 Task: Sort the list "backlog" by label "yellow" "descending".
Action: Mouse moved to (681, 183)
Screenshot: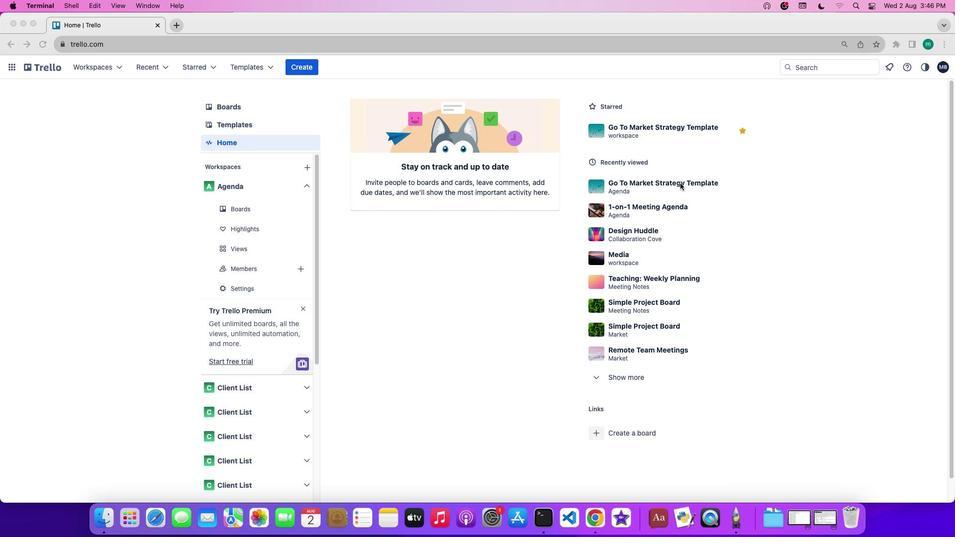 
Action: Mouse pressed left at (681, 183)
Screenshot: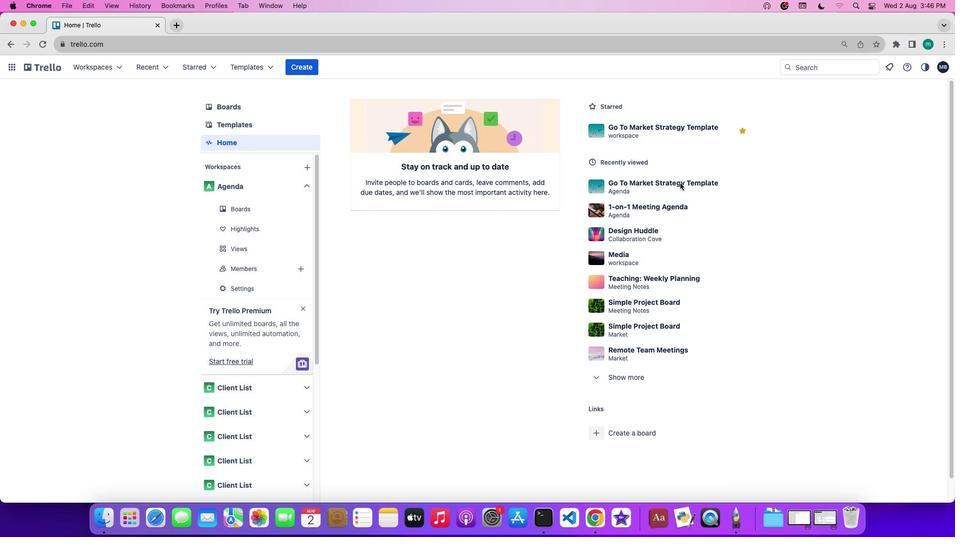 
Action: Mouse pressed left at (681, 183)
Screenshot: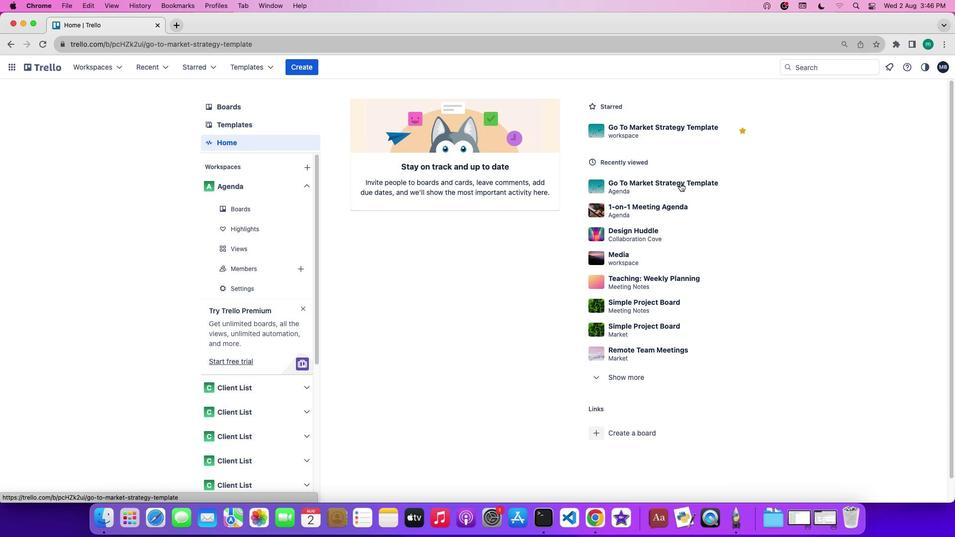 
Action: Mouse moved to (936, 222)
Screenshot: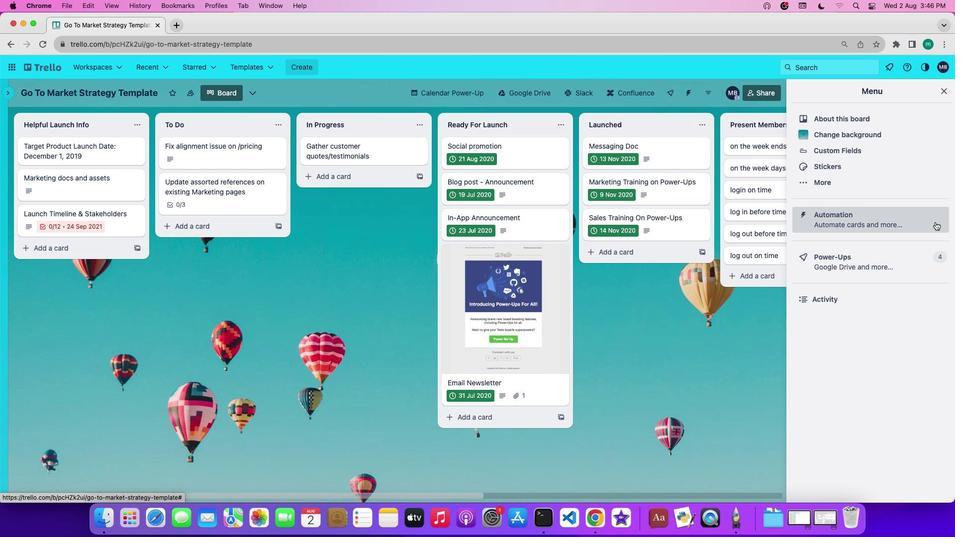 
Action: Mouse pressed left at (936, 222)
Screenshot: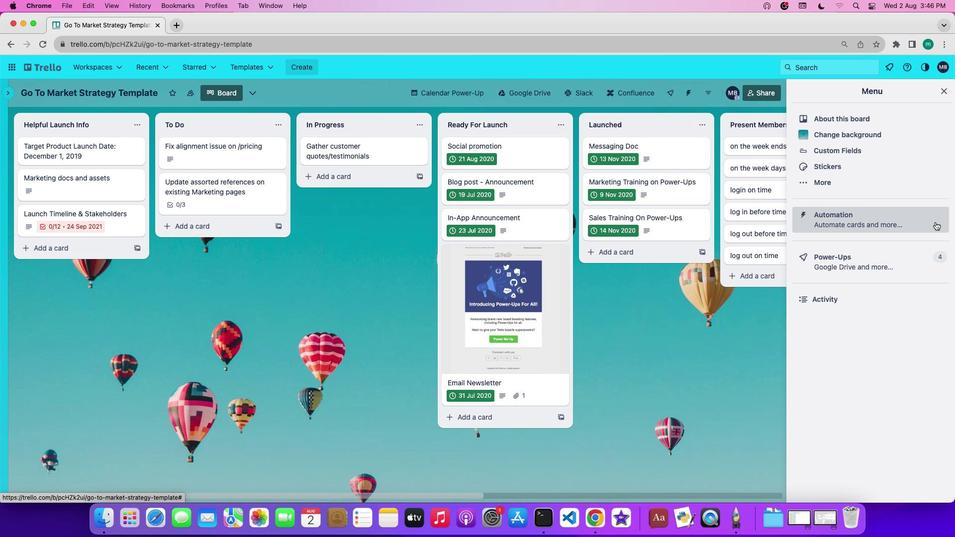 
Action: Mouse moved to (47, 253)
Screenshot: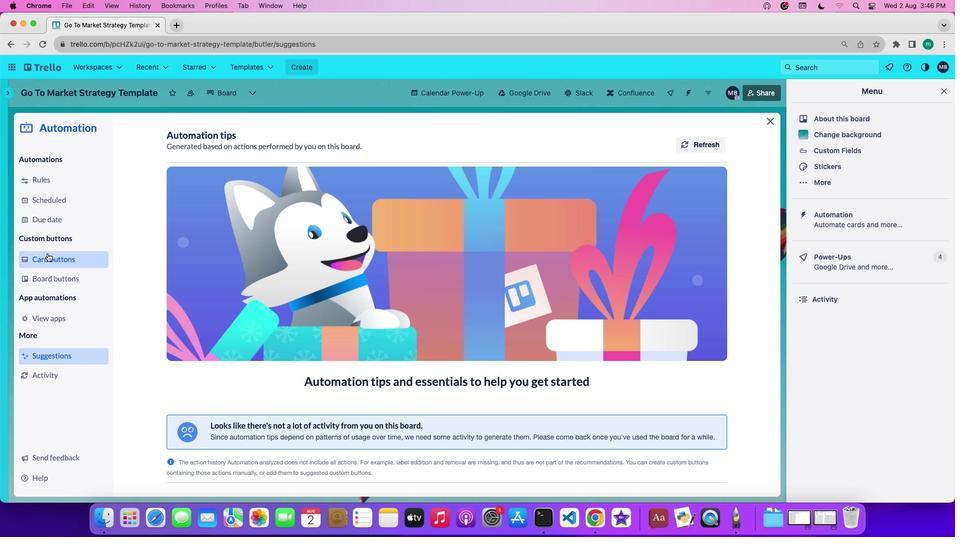 
Action: Mouse pressed left at (47, 253)
Screenshot: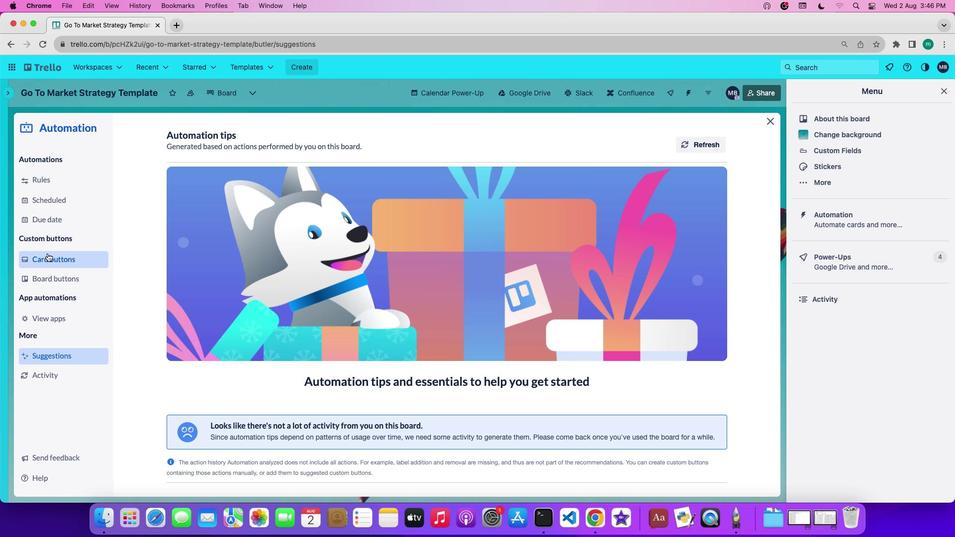 
Action: Mouse moved to (224, 341)
Screenshot: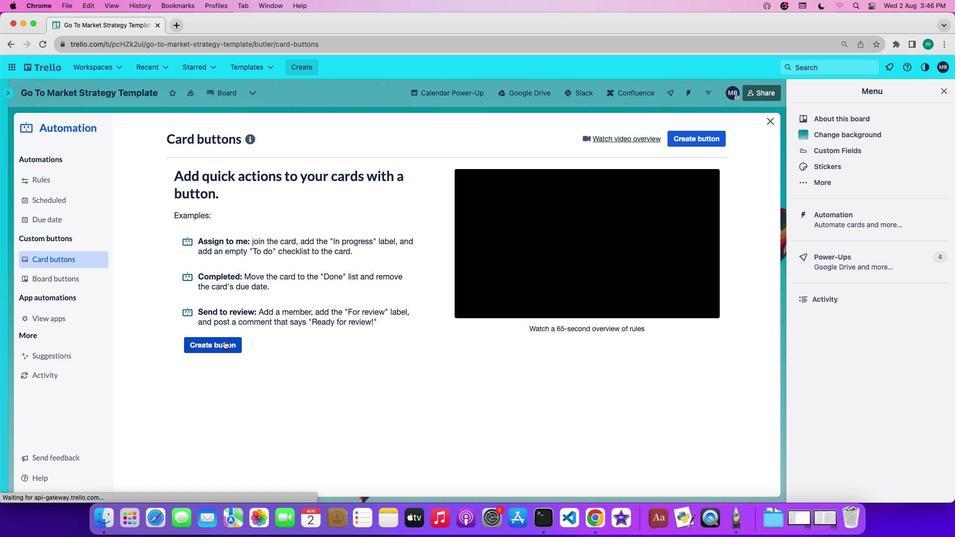 
Action: Mouse pressed left at (224, 341)
Screenshot: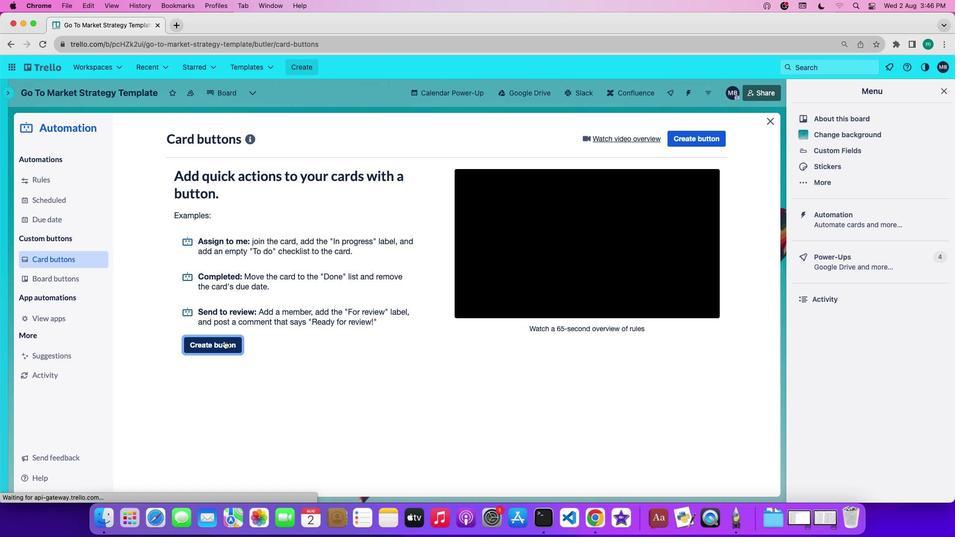
Action: Mouse moved to (430, 274)
Screenshot: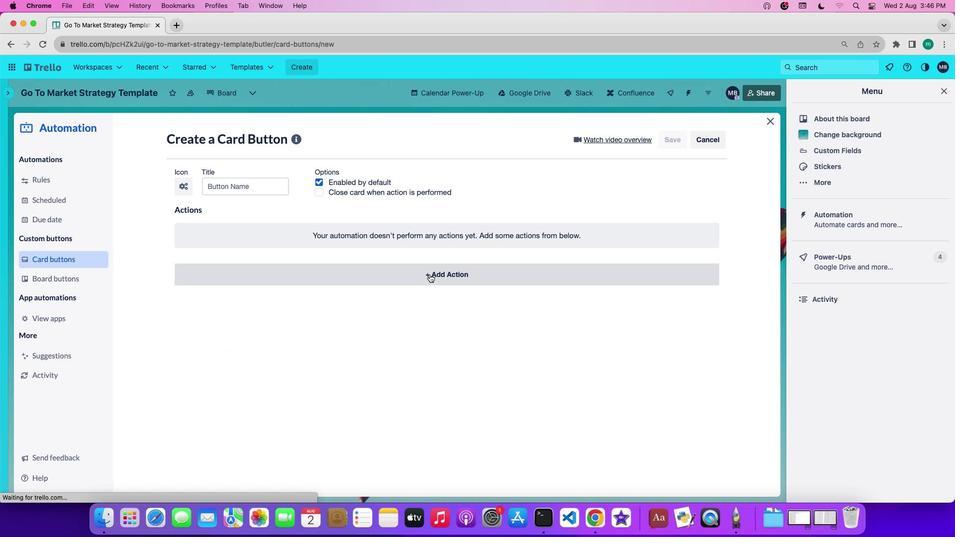 
Action: Mouse pressed left at (430, 274)
Screenshot: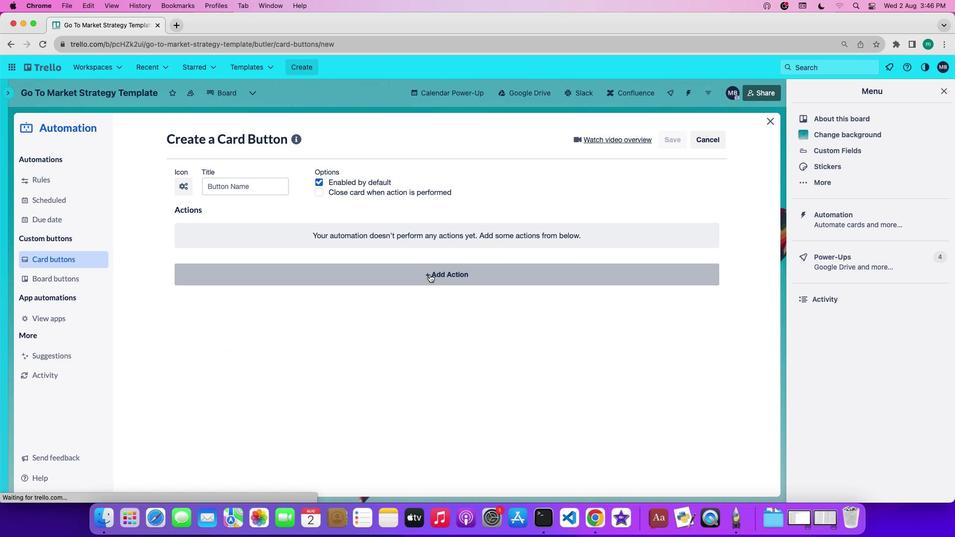 
Action: Mouse moved to (462, 309)
Screenshot: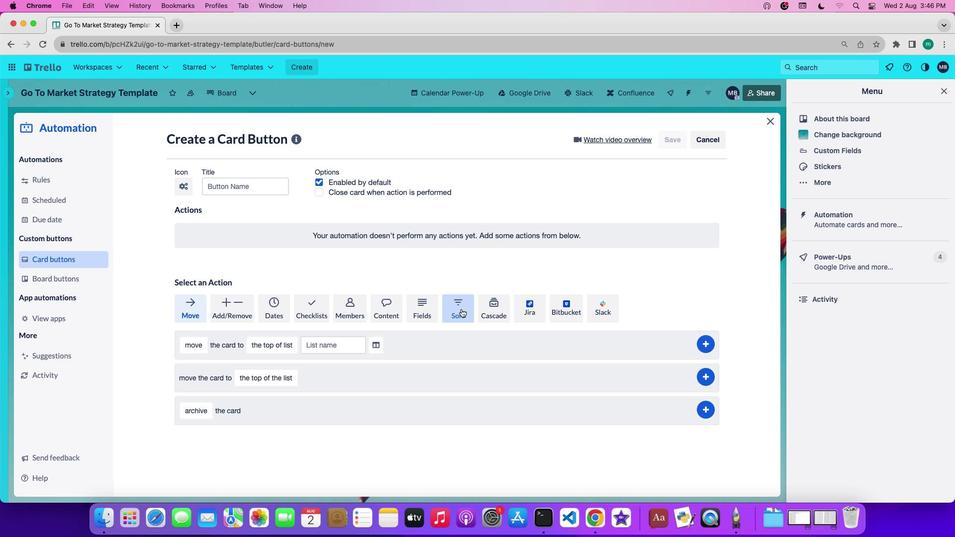 
Action: Mouse pressed left at (462, 309)
Screenshot: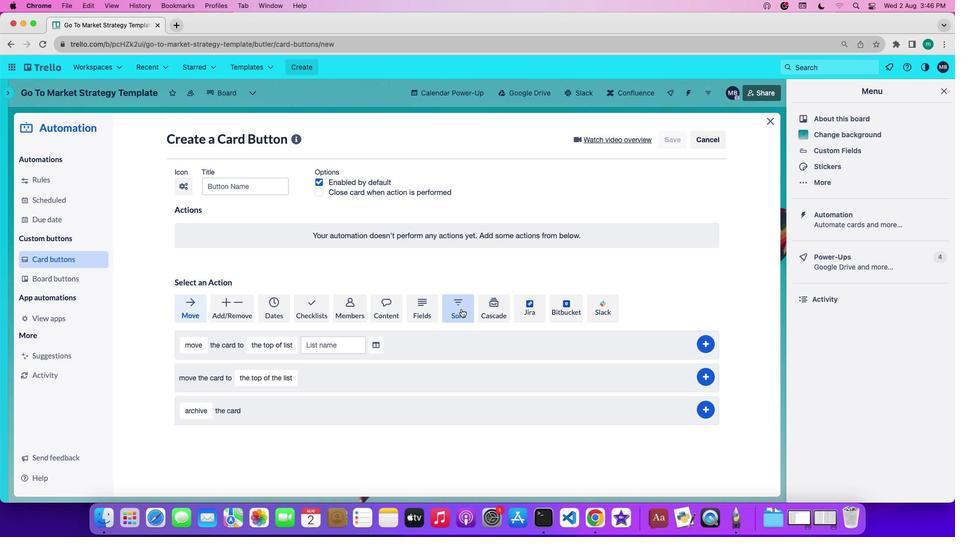 
Action: Mouse moved to (224, 428)
Screenshot: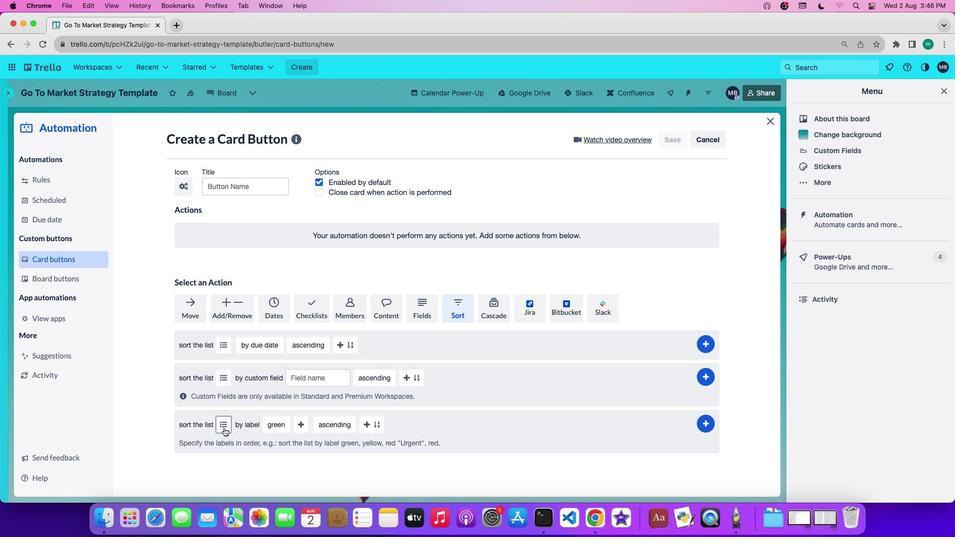 
Action: Mouse pressed left at (224, 428)
Screenshot: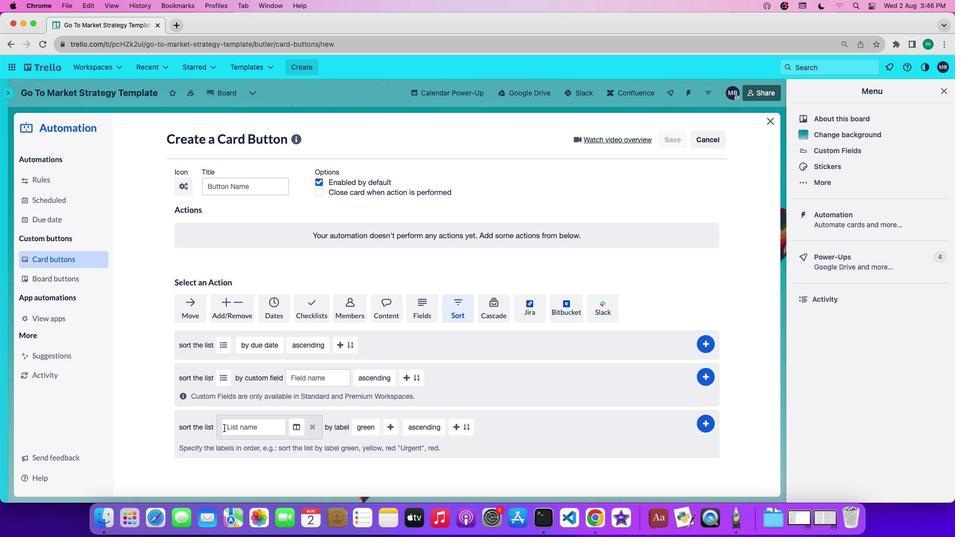 
Action: Mouse moved to (248, 430)
Screenshot: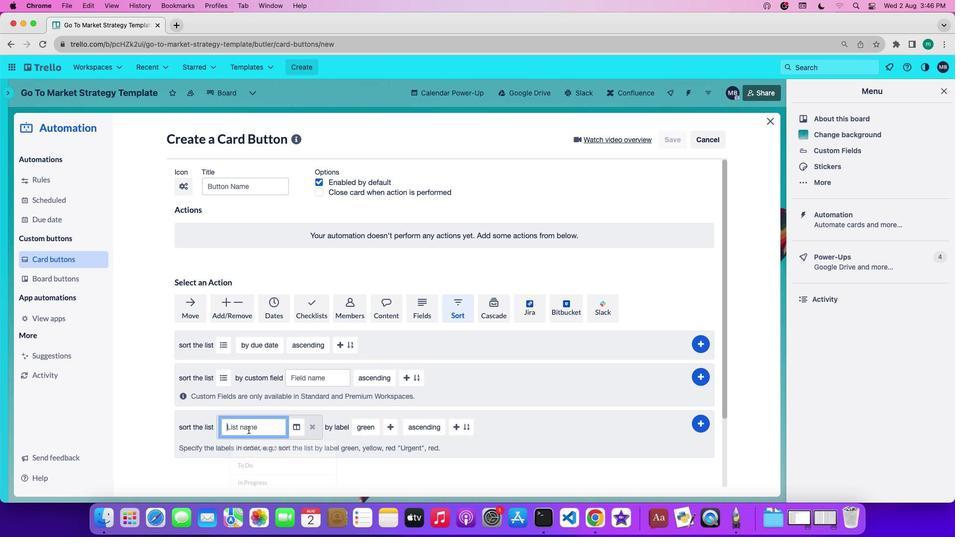
Action: Mouse pressed left at (248, 430)
Screenshot: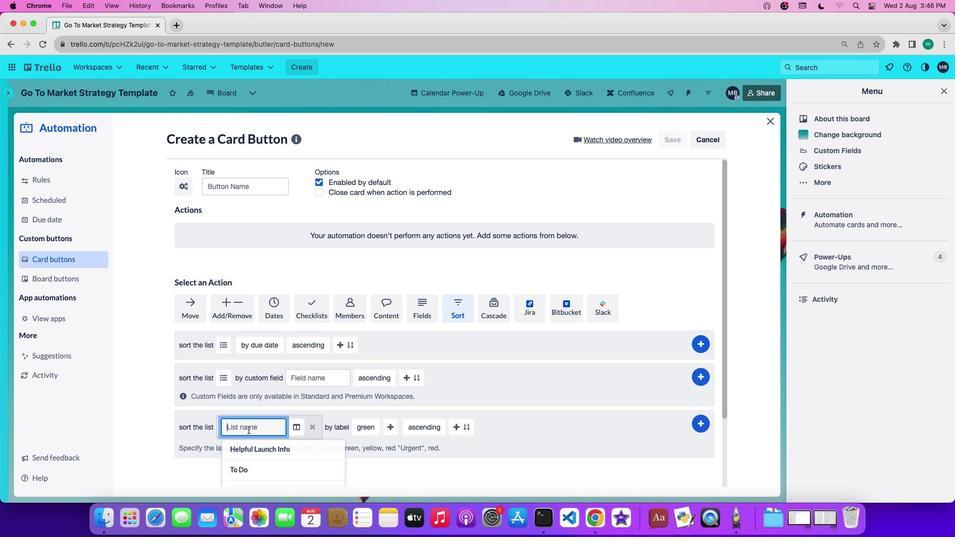 
Action: Key pressed 'b''a''c''k''l''o''g'
Screenshot: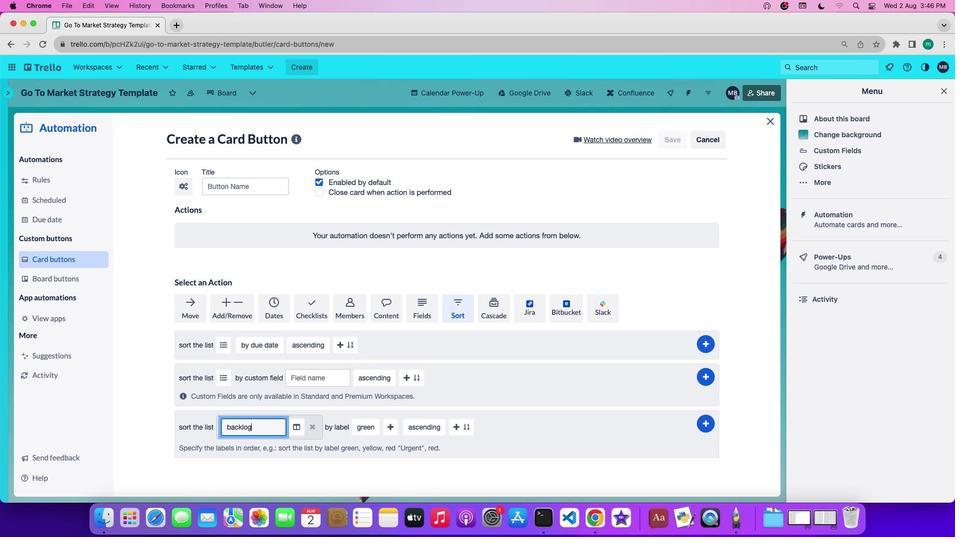 
Action: Mouse moved to (368, 428)
Screenshot: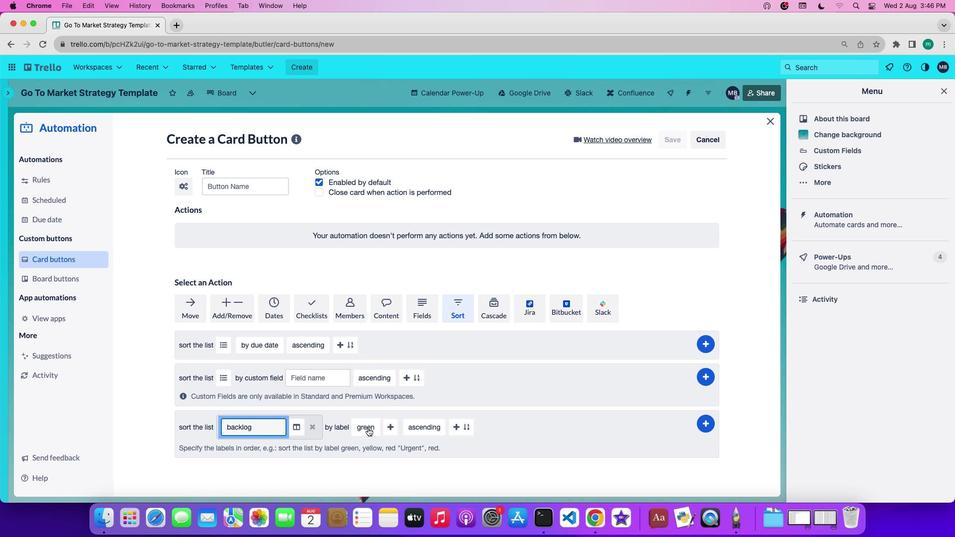 
Action: Mouse pressed left at (368, 428)
Screenshot: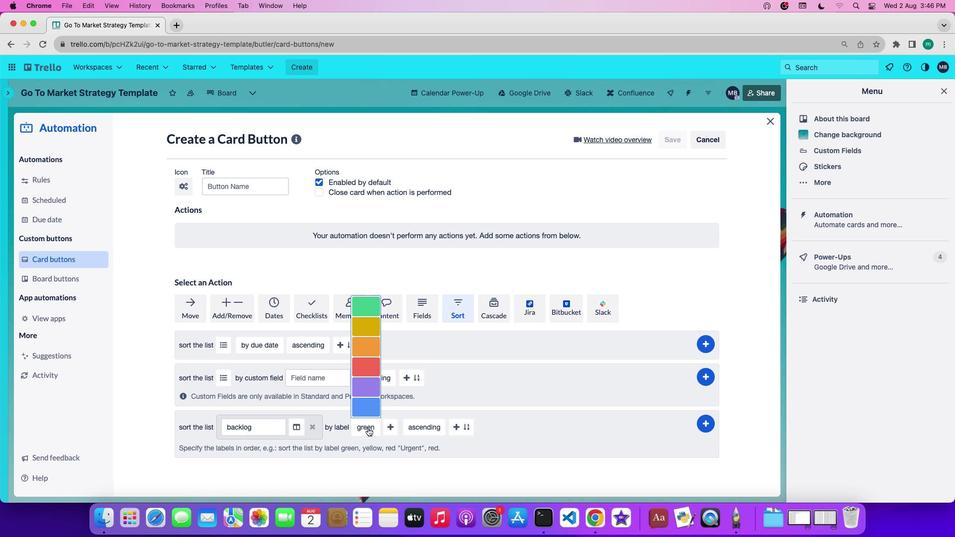 
Action: Mouse moved to (365, 321)
Screenshot: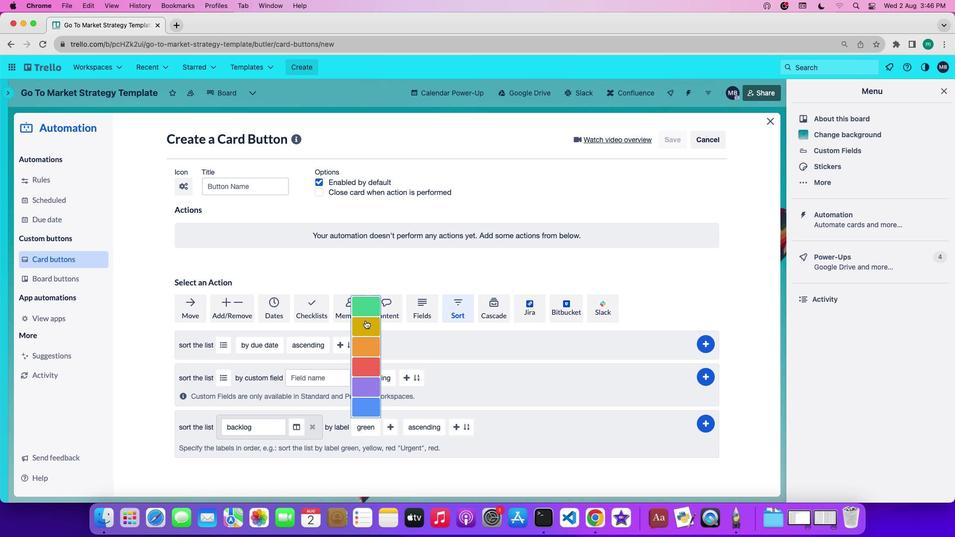 
Action: Mouse pressed left at (365, 321)
Screenshot: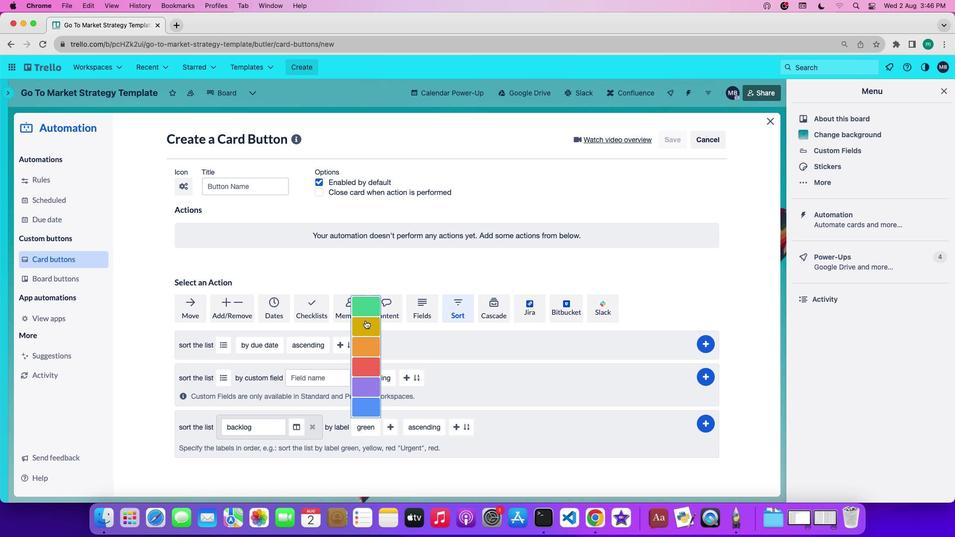 
Action: Mouse moved to (427, 426)
Screenshot: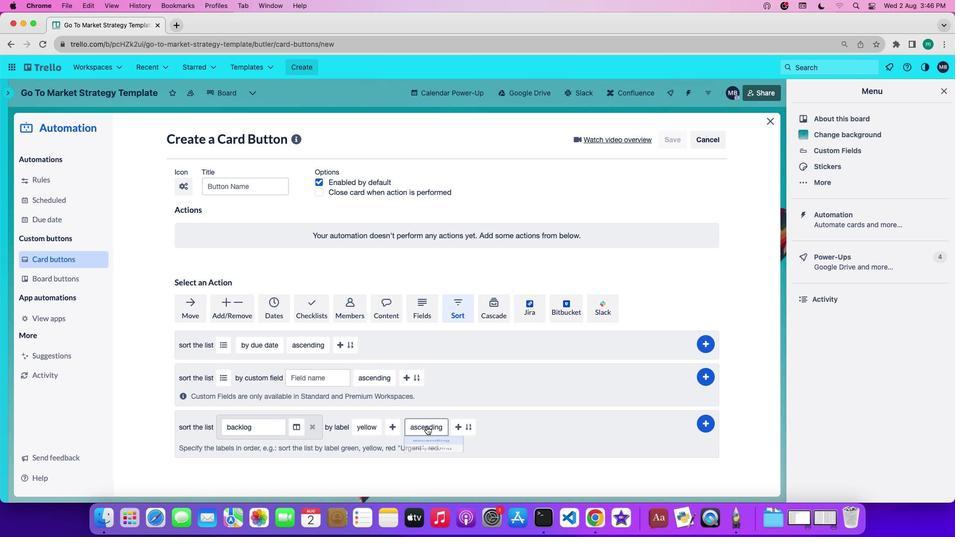 
Action: Mouse pressed left at (427, 426)
Screenshot: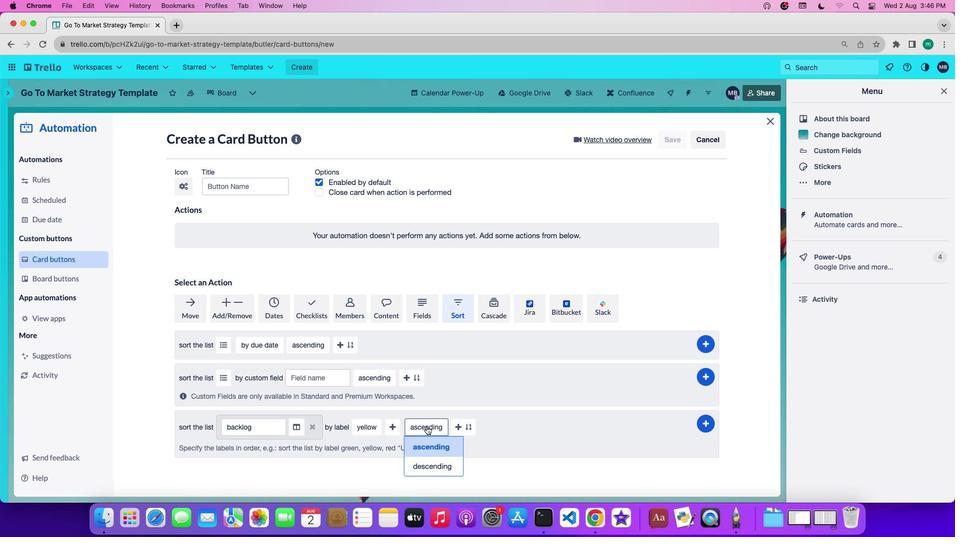 
Action: Mouse moved to (431, 466)
Screenshot: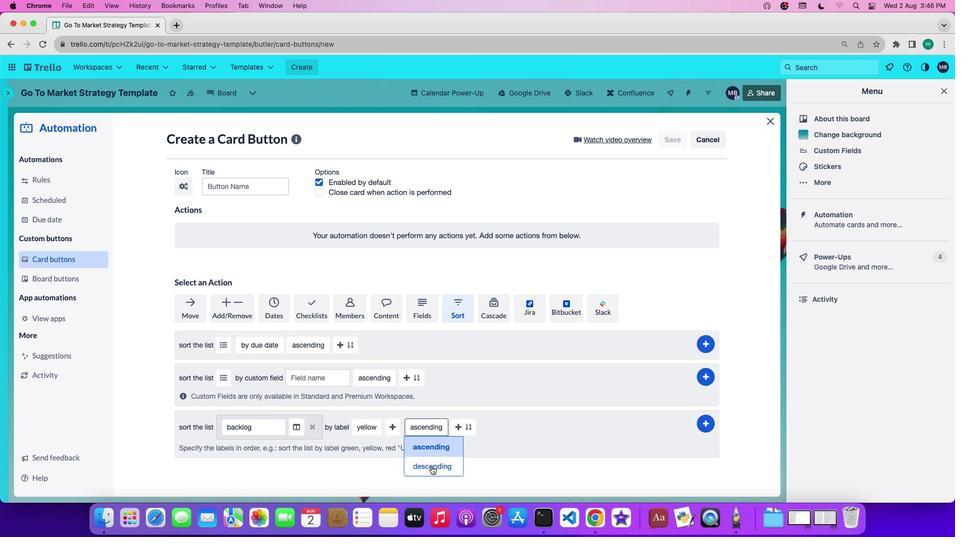 
Action: Mouse pressed left at (431, 466)
Screenshot: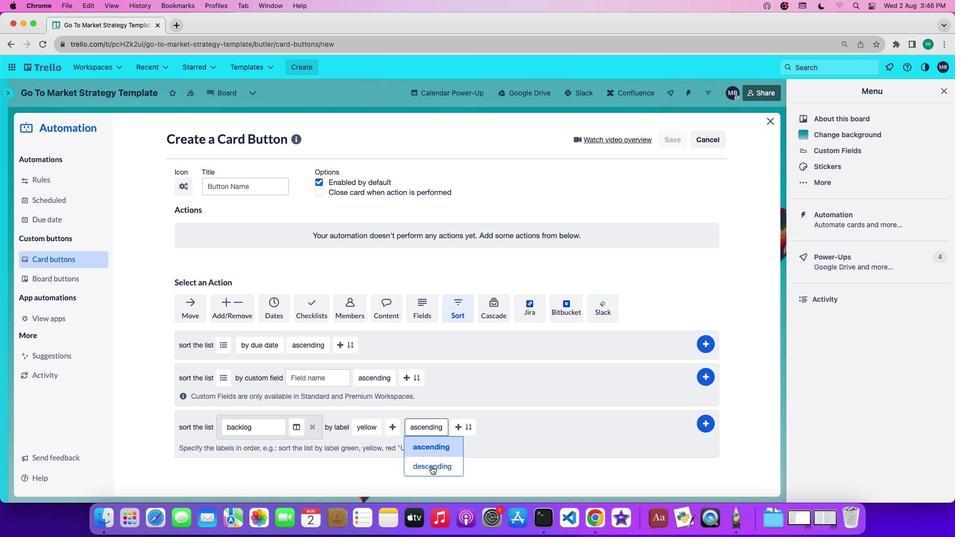 
Action: Mouse moved to (708, 423)
Screenshot: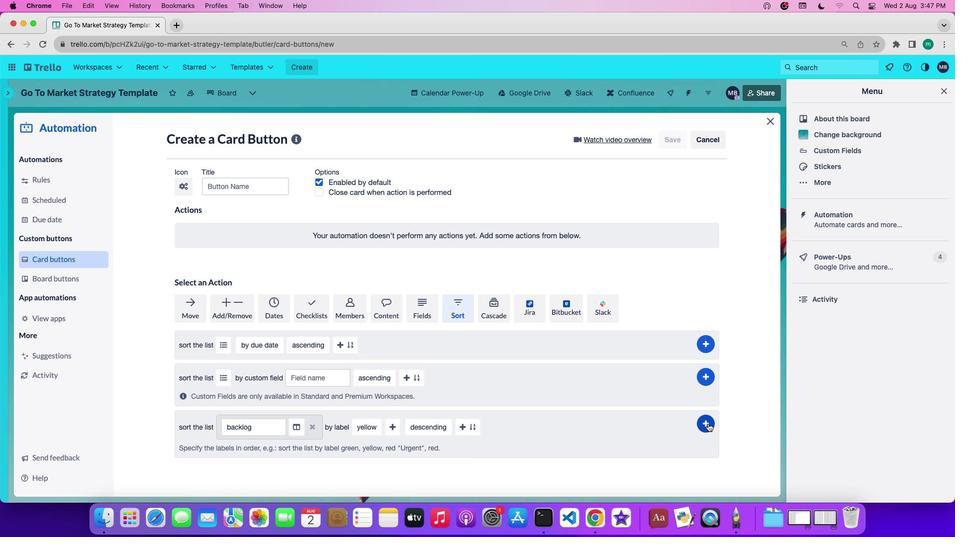 
Action: Mouse pressed left at (708, 423)
Screenshot: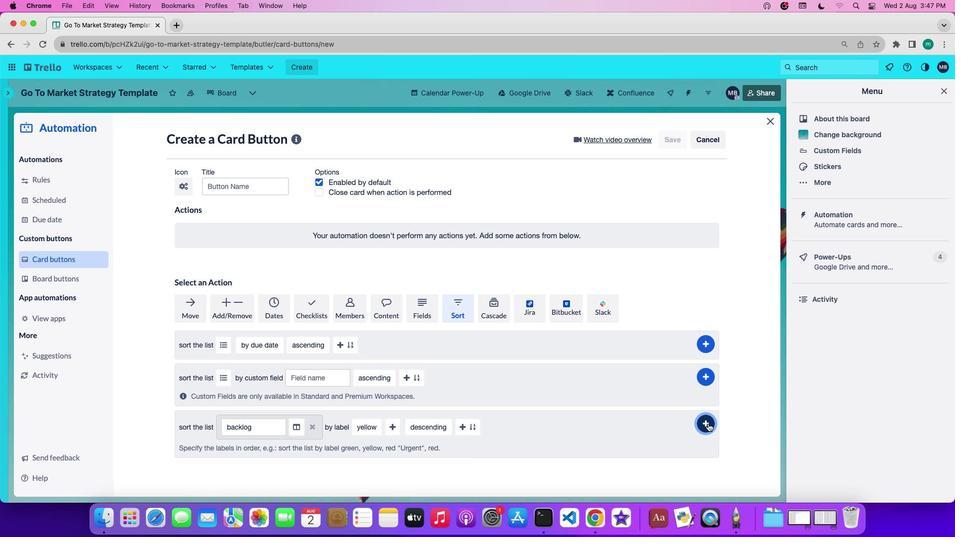 
